 Task: Add Attachment from Trello to Card Card0000000310 in Board Board0000000078 in Workspace WS0000000026 in Trello. Add Cover Blue to Card Card0000000310 in Board Board0000000078 in Workspace WS0000000026 in Trello. Add "Copy Card To …" Button titled Button0000000310 to "bottom" of the list "To Do" to Card Card0000000310 in Board Board0000000078 in Workspace WS0000000026 in Trello. Add Description DS0000000310 to Card Card0000000310 in Board Board0000000078 in Workspace WS0000000026 in Trello. Add Comment CM0000000310 to Card Card0000000310 in Board Board0000000078 in Workspace WS0000000026 in Trello
Action: Mouse moved to (342, 332)
Screenshot: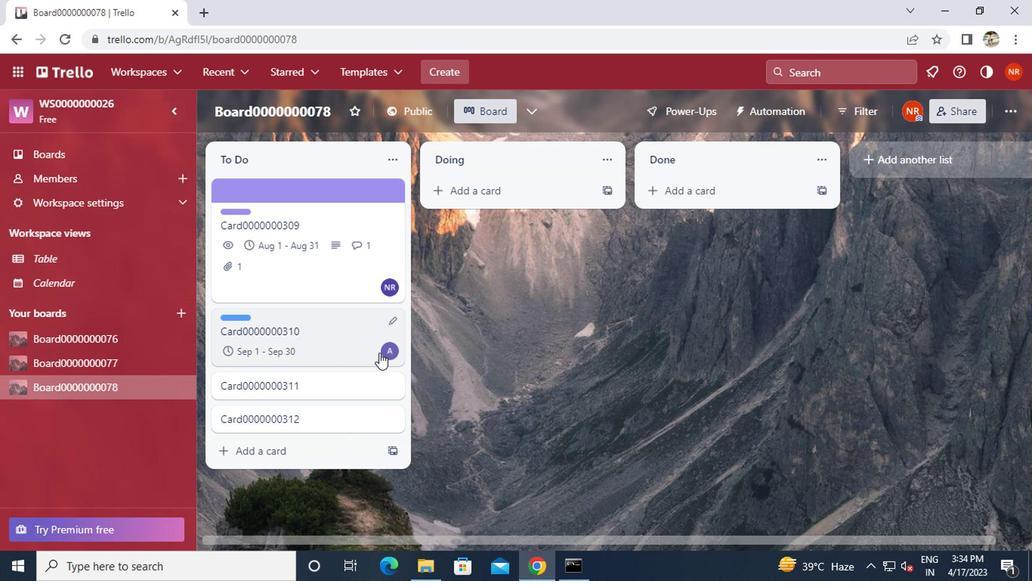 
Action: Mouse pressed left at (342, 332)
Screenshot: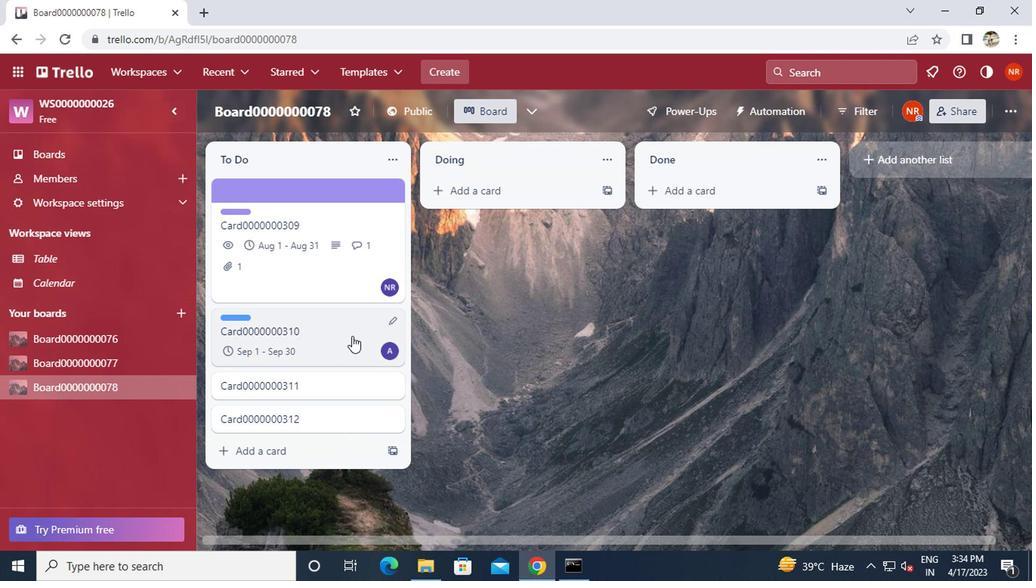 
Action: Mouse moved to (359, 341)
Screenshot: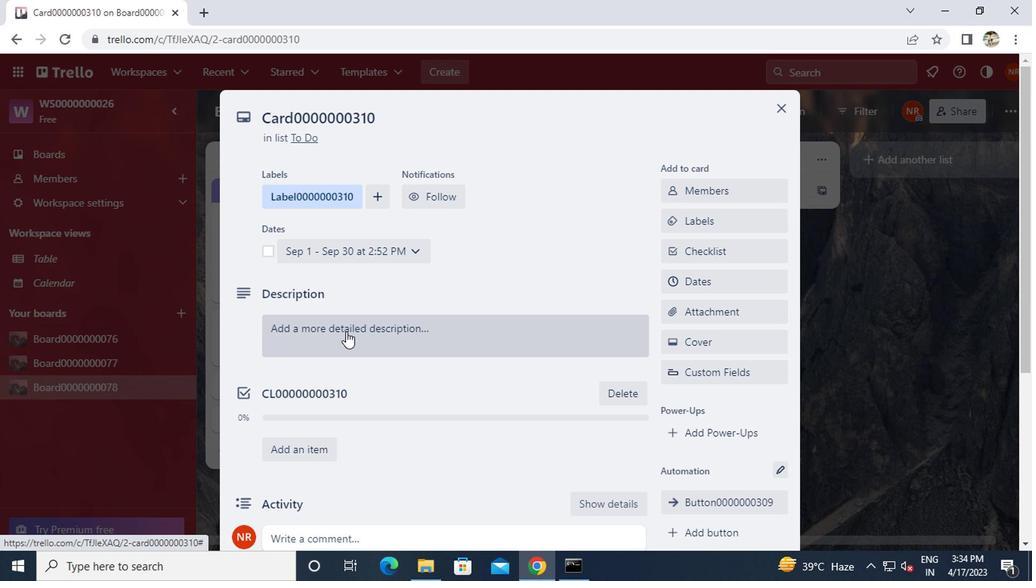 
Action: Mouse scrolled (359, 339) with delta (0, -1)
Screenshot: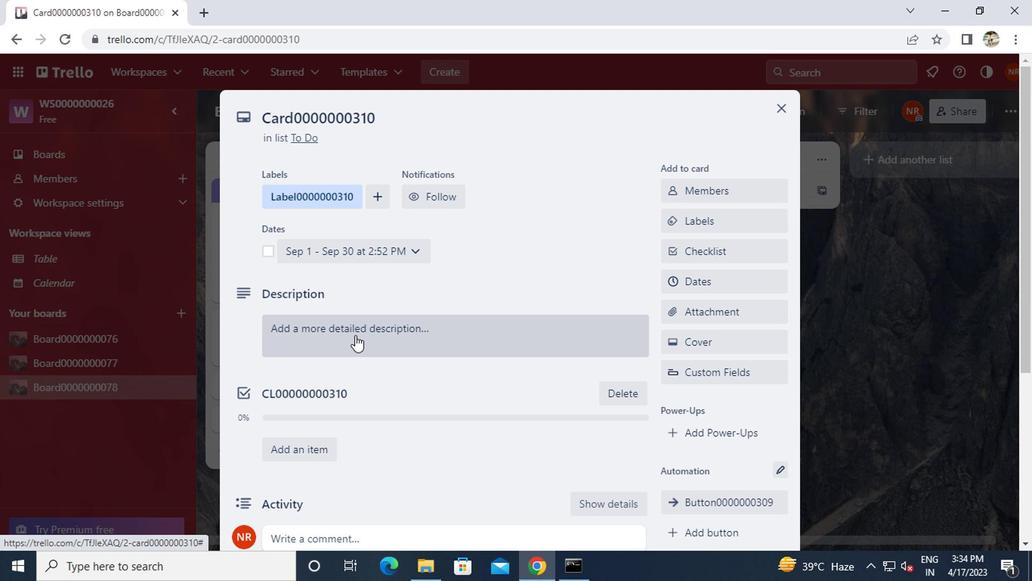 
Action: Mouse moved to (694, 231)
Screenshot: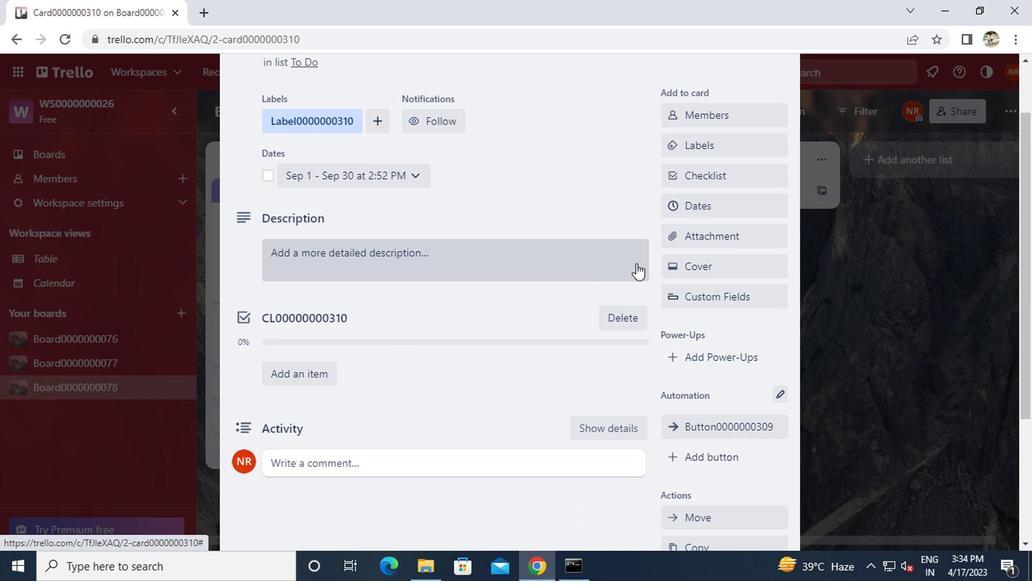 
Action: Mouse pressed left at (694, 231)
Screenshot: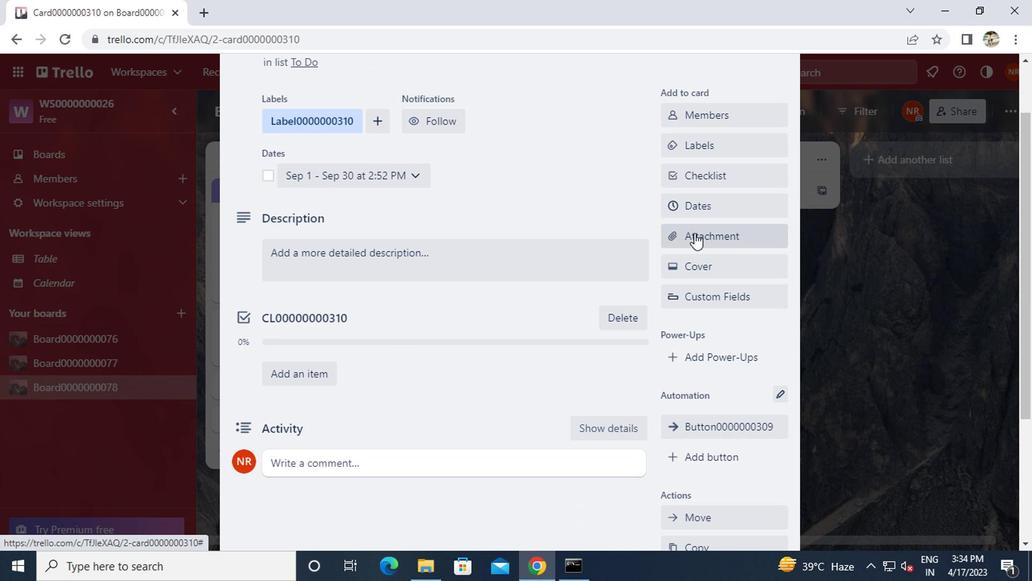 
Action: Mouse moved to (685, 160)
Screenshot: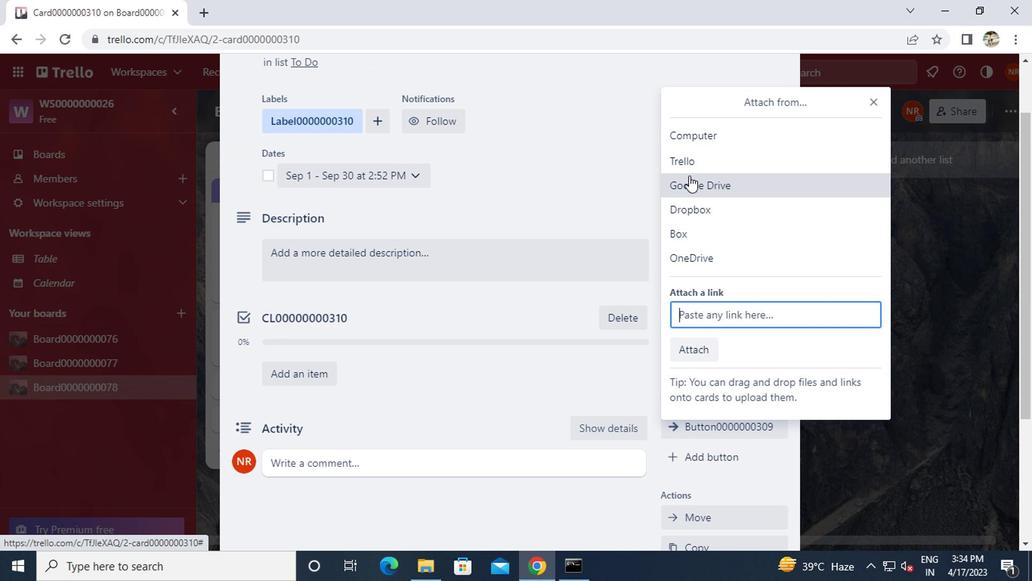 
Action: Mouse pressed left at (685, 160)
Screenshot: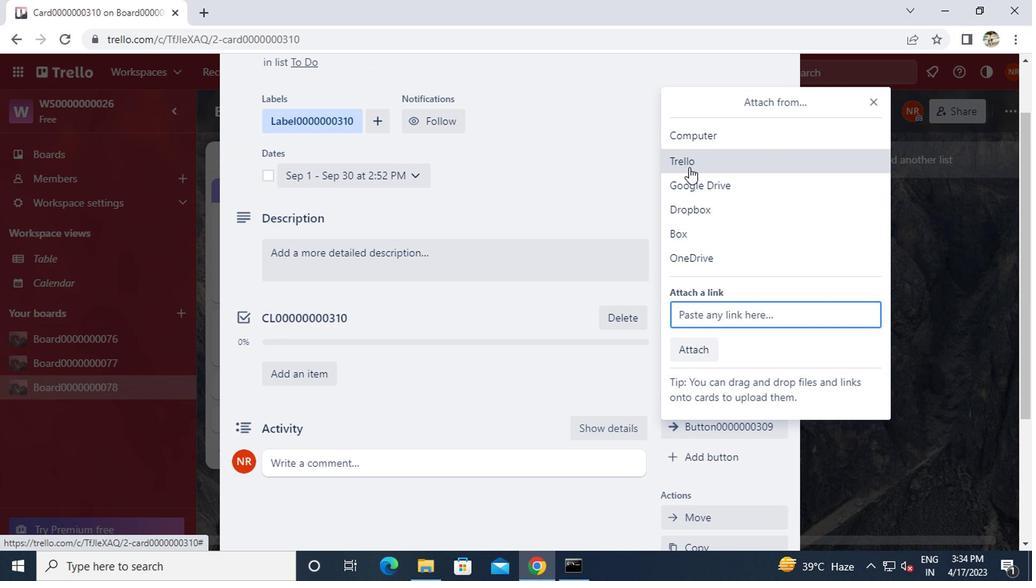 
Action: Mouse moved to (695, 256)
Screenshot: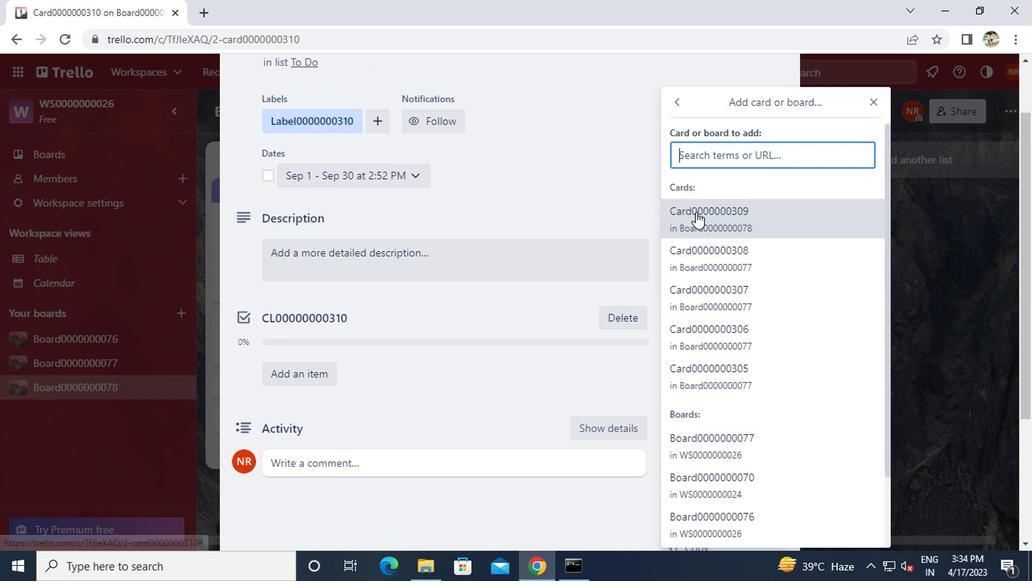 
Action: Mouse pressed left at (695, 256)
Screenshot: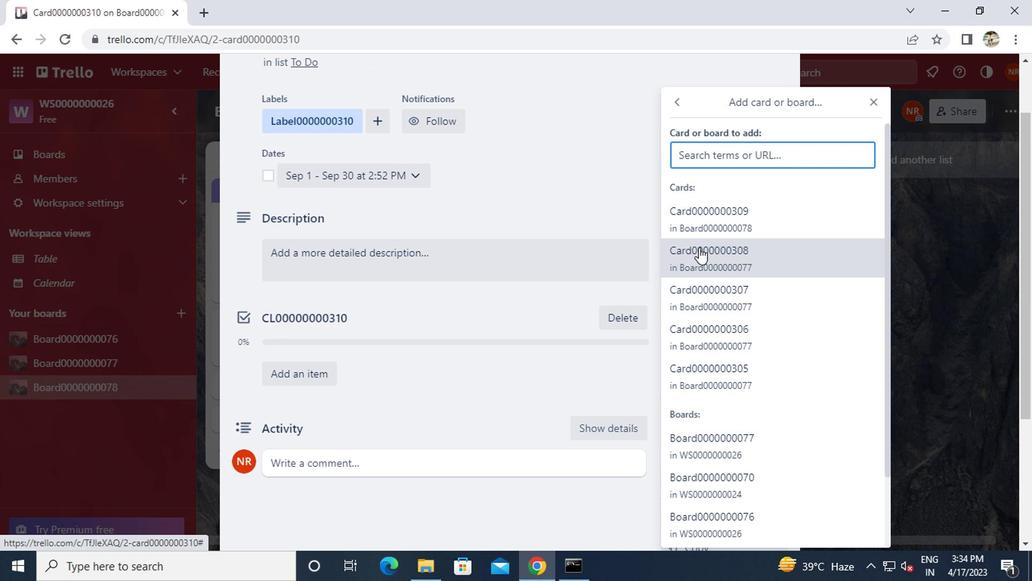 
Action: Mouse pressed left at (695, 256)
Screenshot: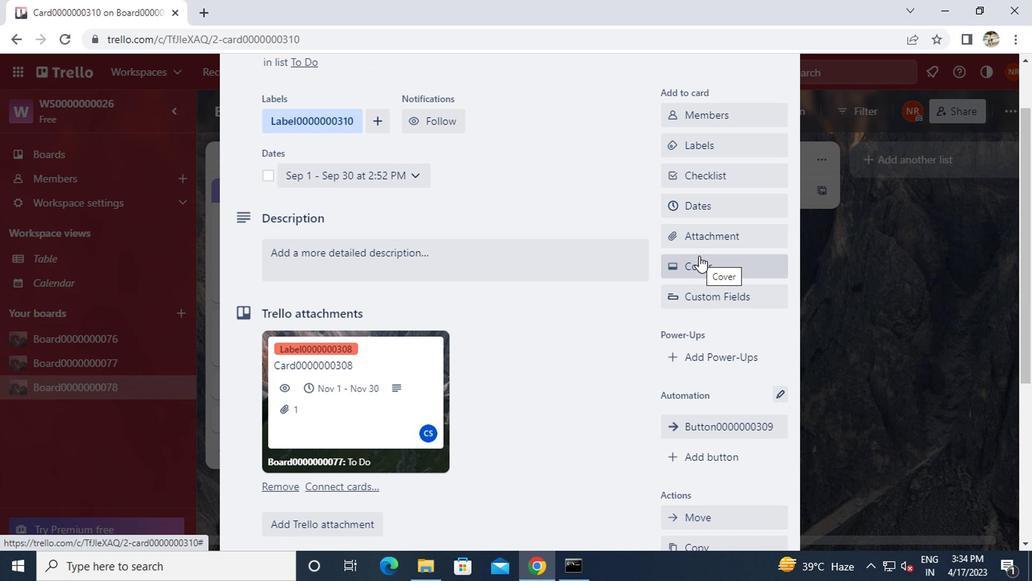
Action: Mouse moved to (678, 265)
Screenshot: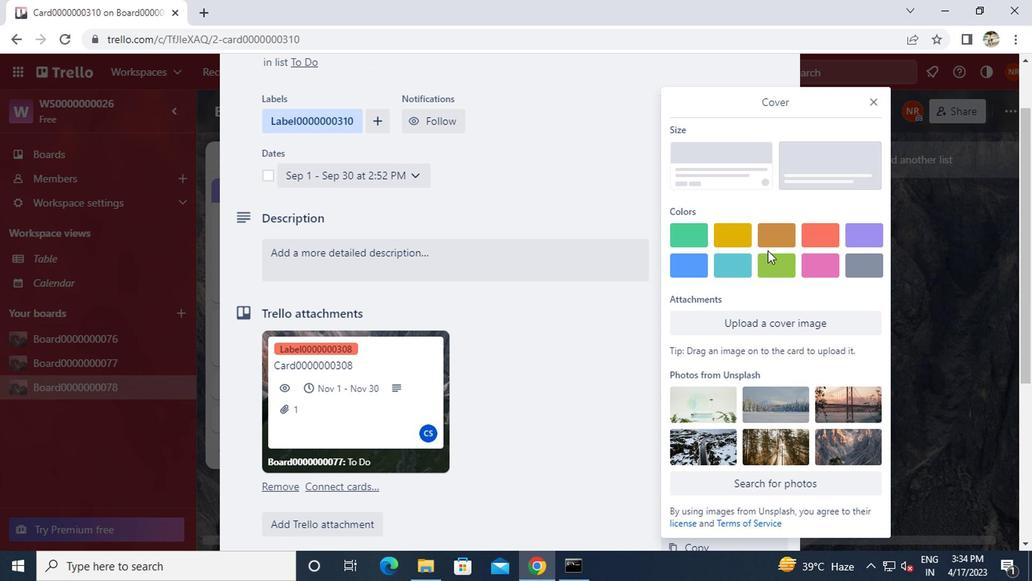 
Action: Mouse pressed left at (678, 265)
Screenshot: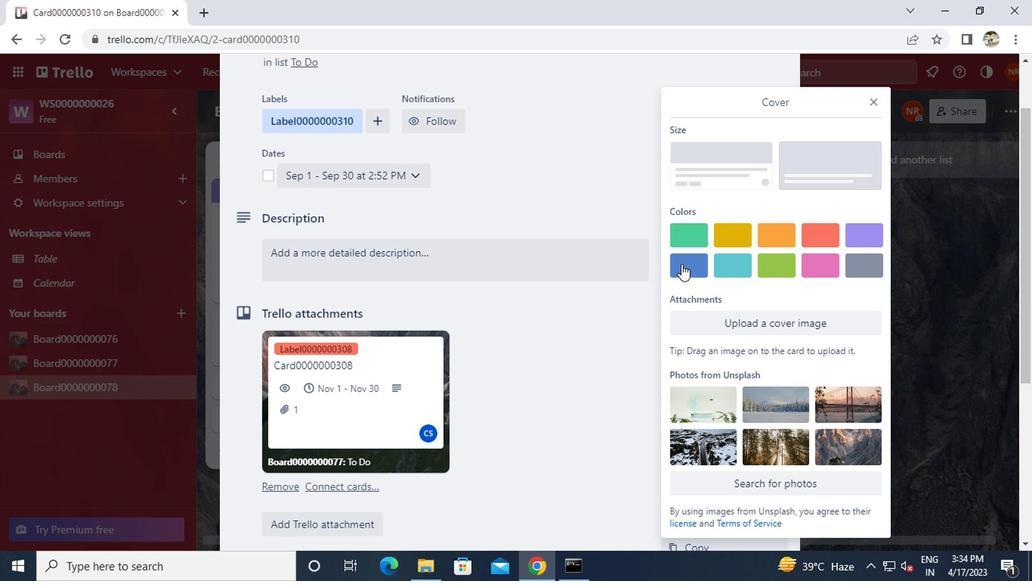 
Action: Mouse moved to (866, 101)
Screenshot: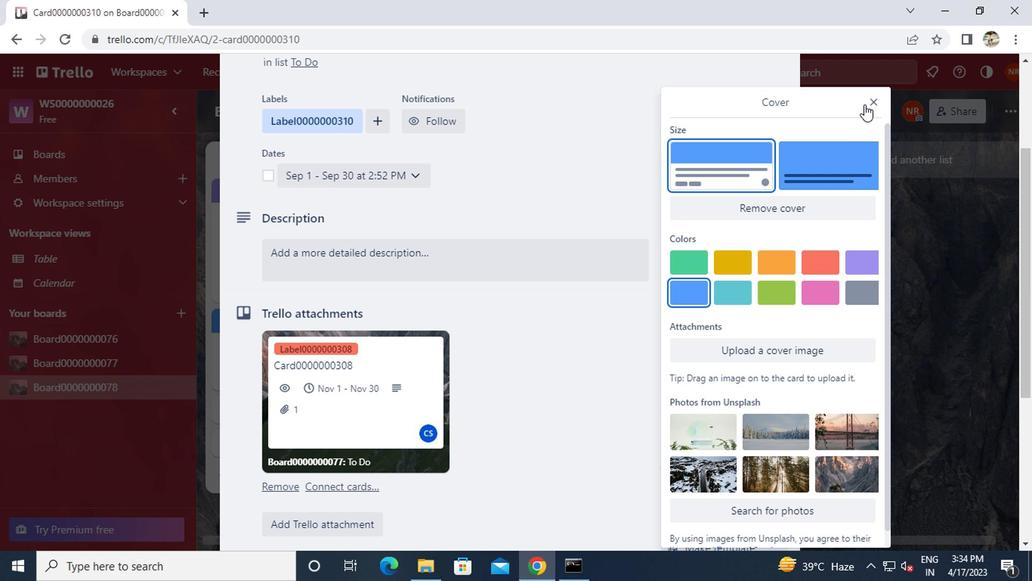 
Action: Mouse pressed left at (866, 101)
Screenshot: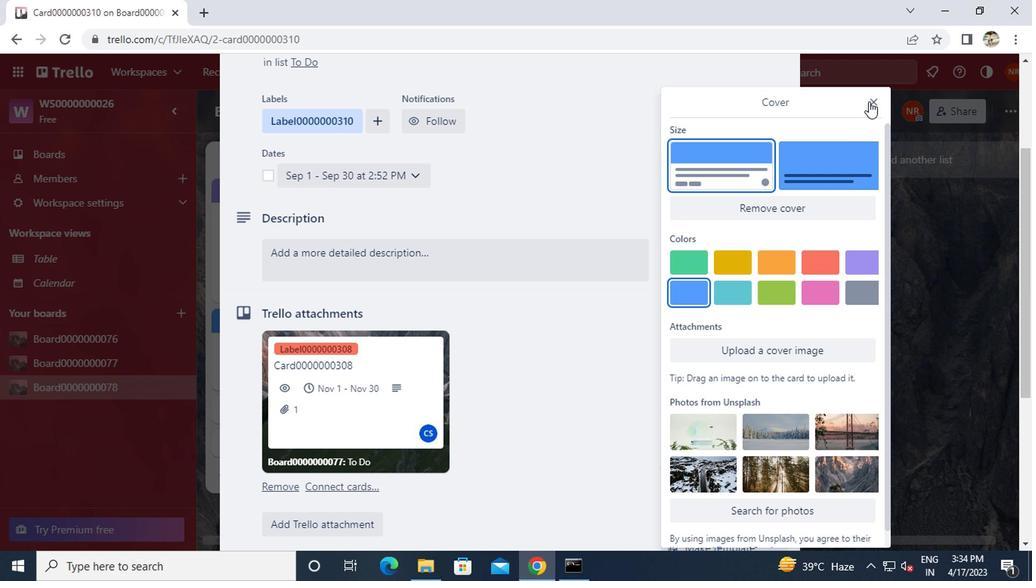 
Action: Mouse moved to (763, 182)
Screenshot: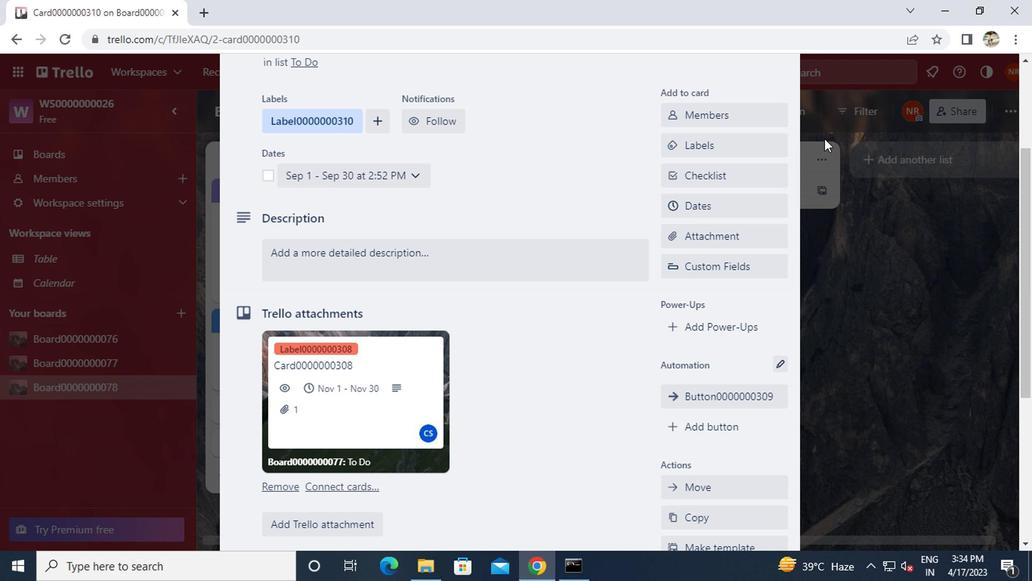
Action: Mouse scrolled (763, 182) with delta (0, 0)
Screenshot: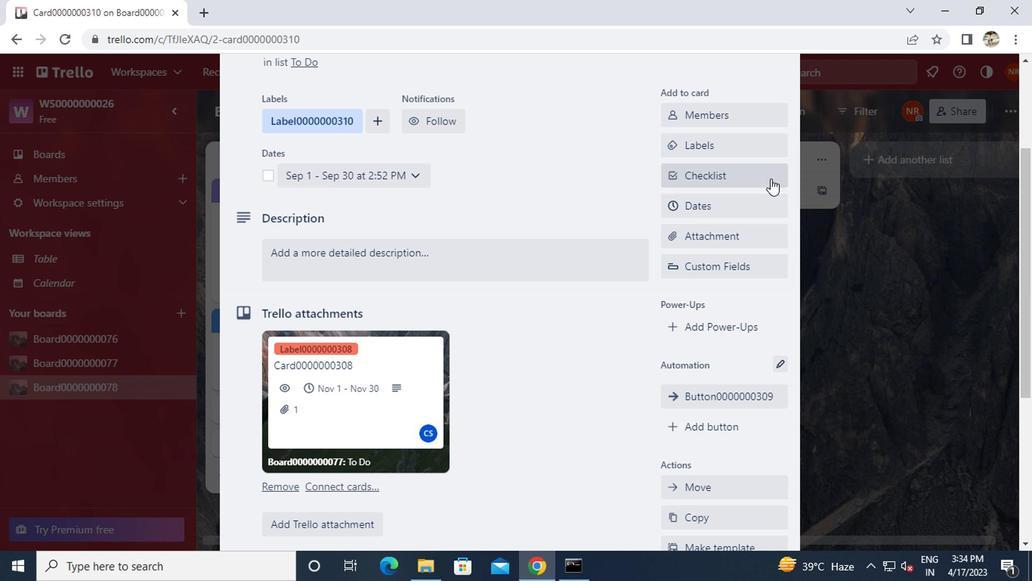 
Action: Mouse moved to (759, 186)
Screenshot: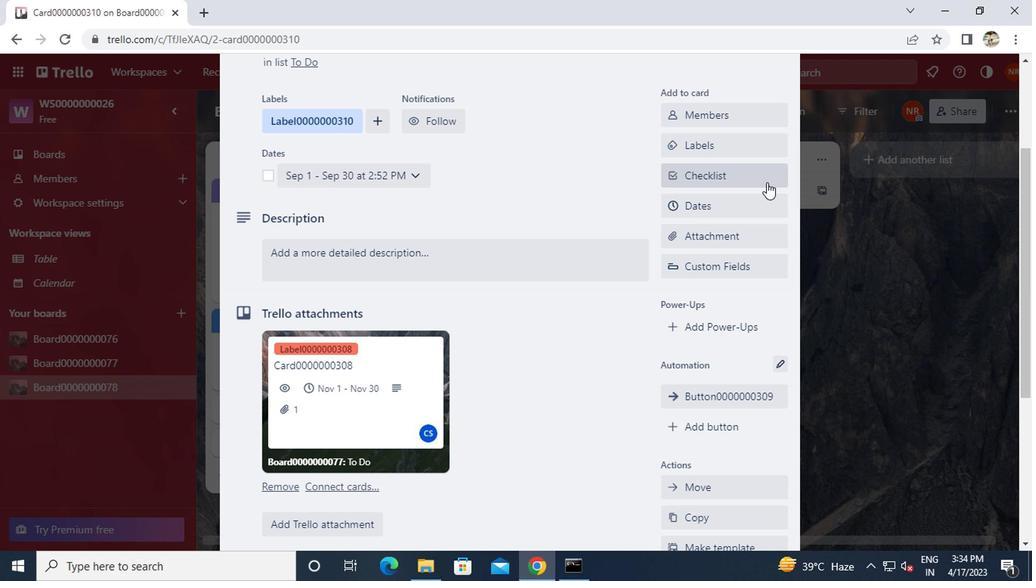 
Action: Mouse scrolled (759, 185) with delta (0, -1)
Screenshot: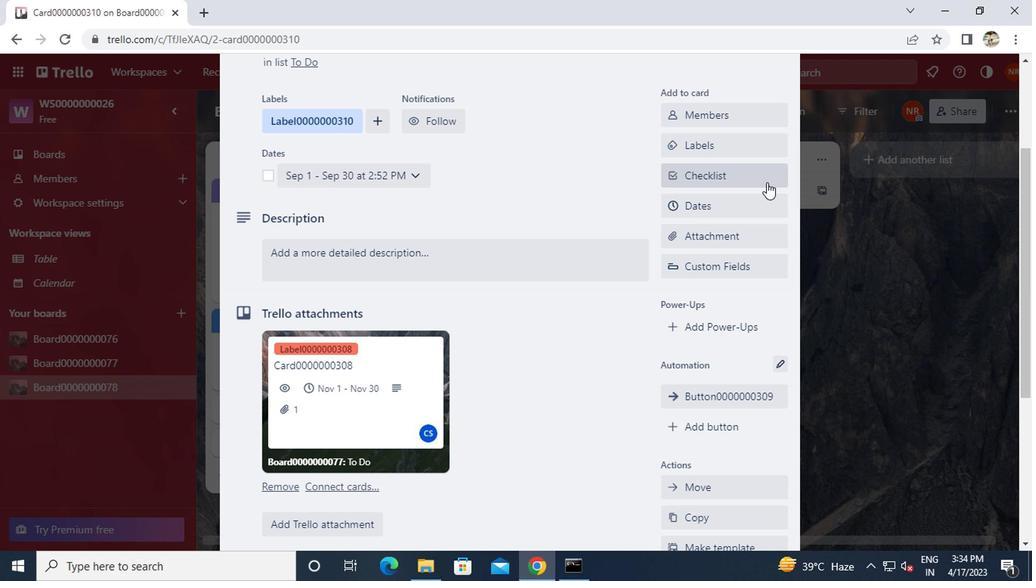 
Action: Mouse moved to (703, 274)
Screenshot: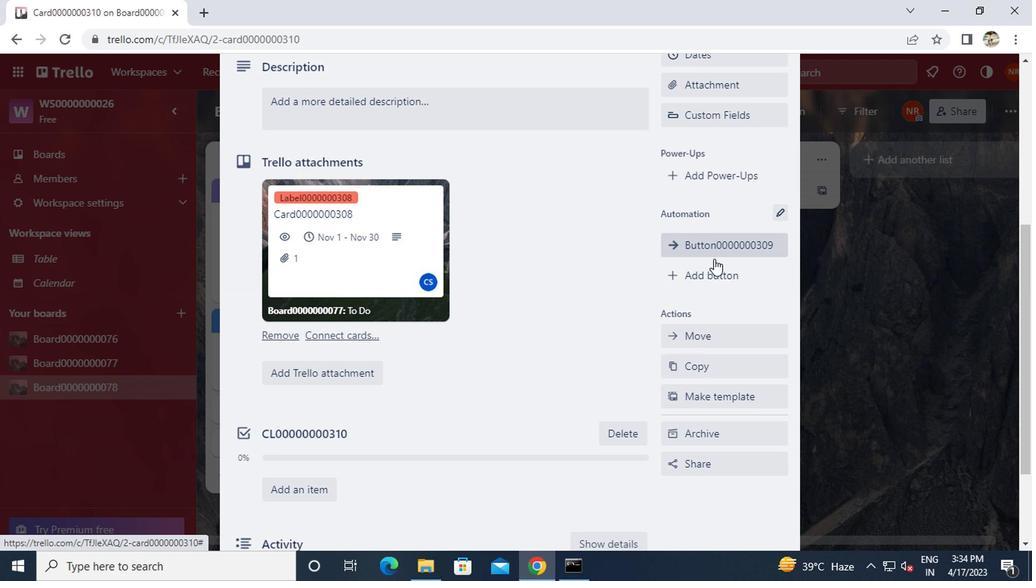 
Action: Mouse pressed left at (703, 274)
Screenshot: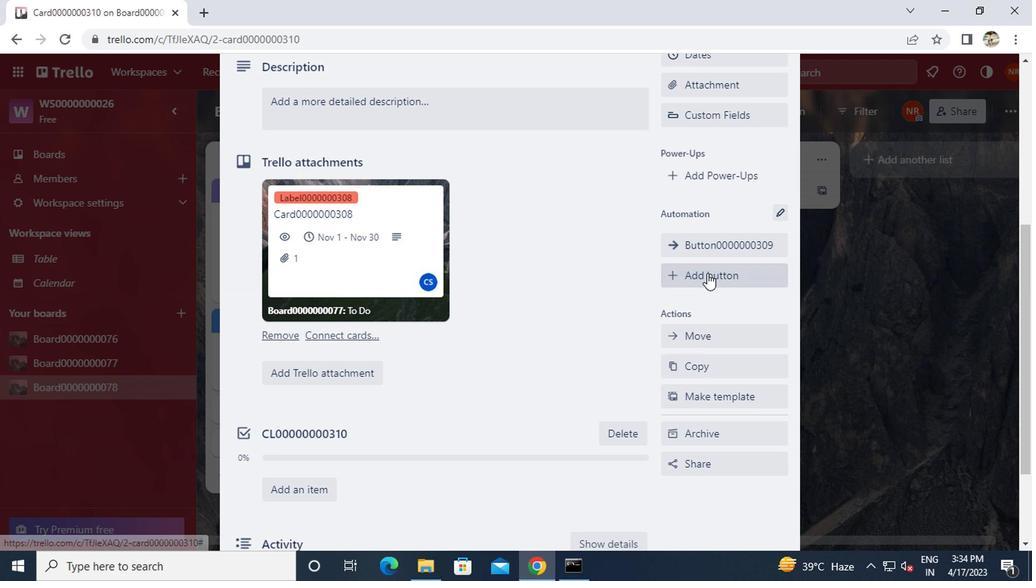 
Action: Mouse moved to (709, 203)
Screenshot: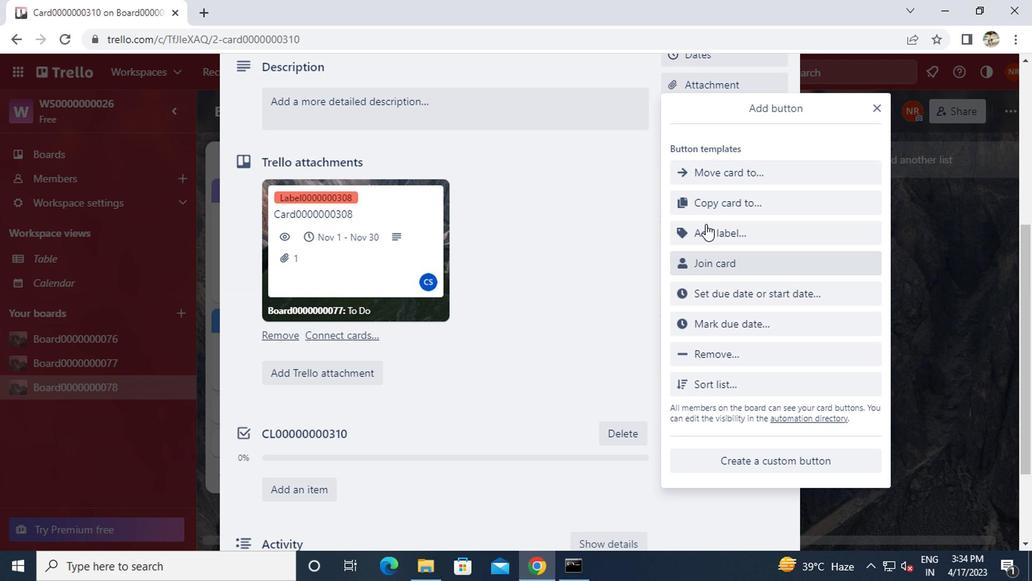 
Action: Mouse pressed left at (709, 203)
Screenshot: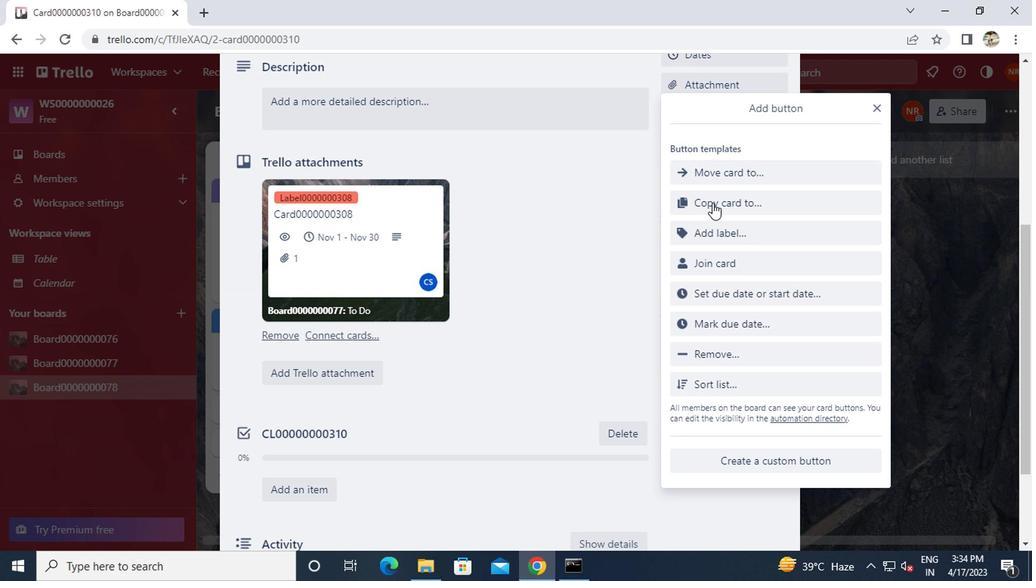 
Action: Key pressed <Key.caps_lock><Key.caps_lock>b<Key.caps_lock>utton0000000310
Screenshot: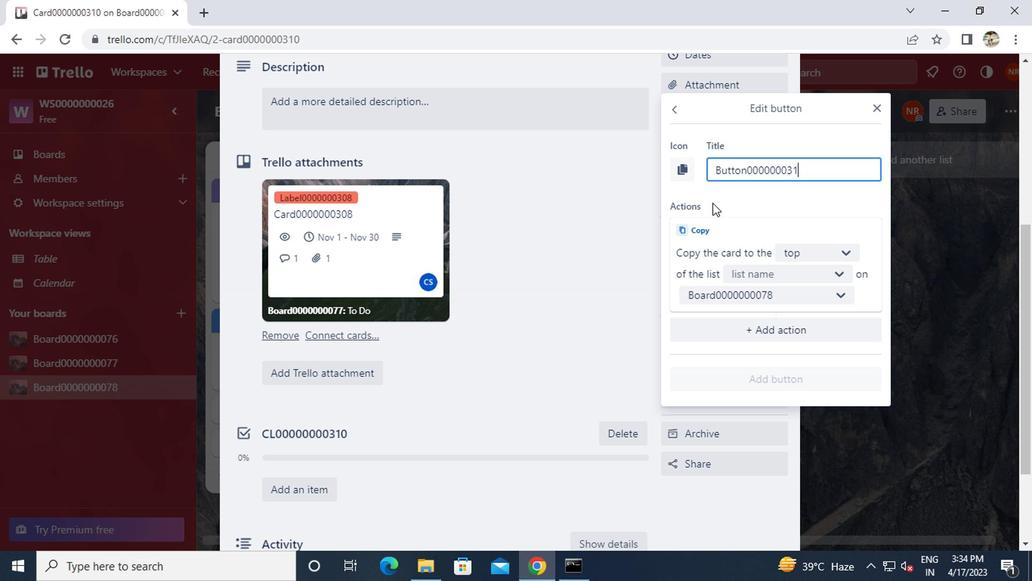 
Action: Mouse moved to (791, 252)
Screenshot: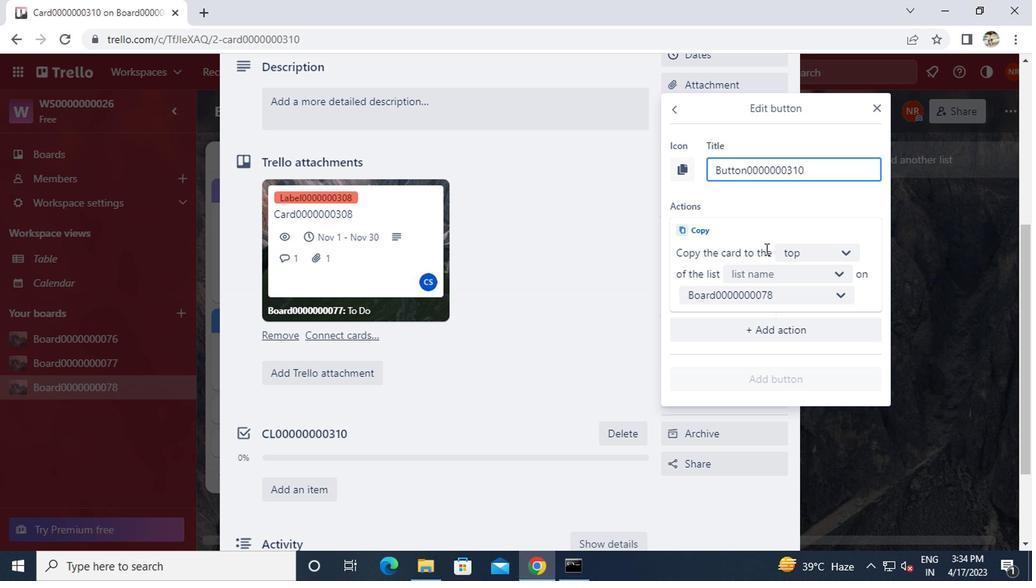 
Action: Mouse pressed left at (791, 252)
Screenshot: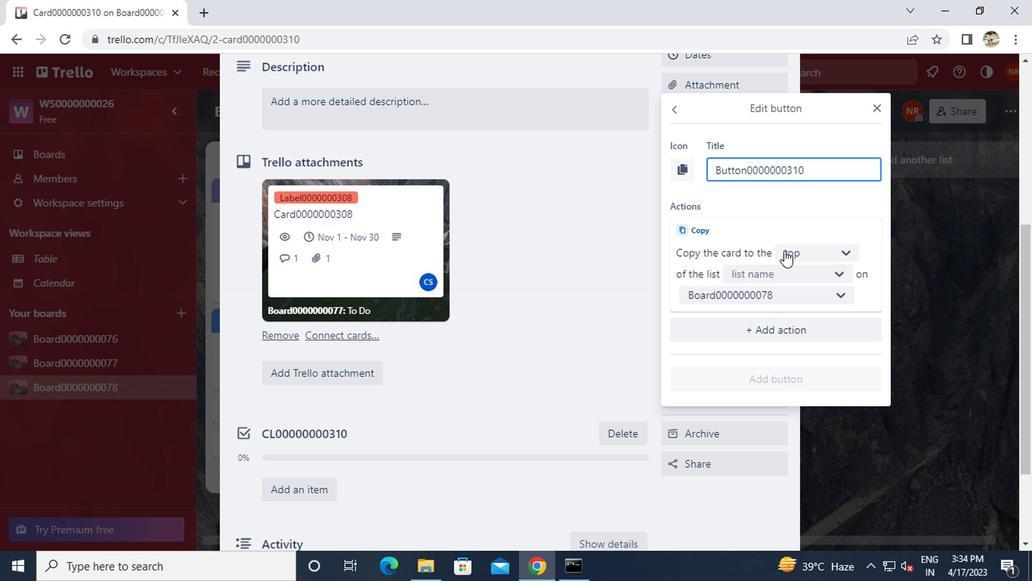 
Action: Mouse moved to (791, 304)
Screenshot: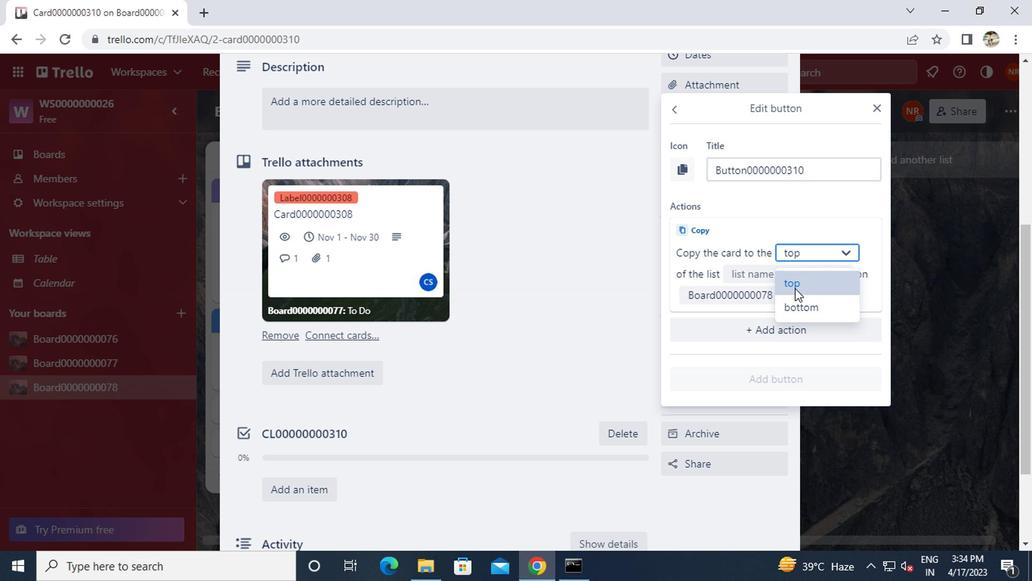 
Action: Mouse pressed left at (791, 304)
Screenshot: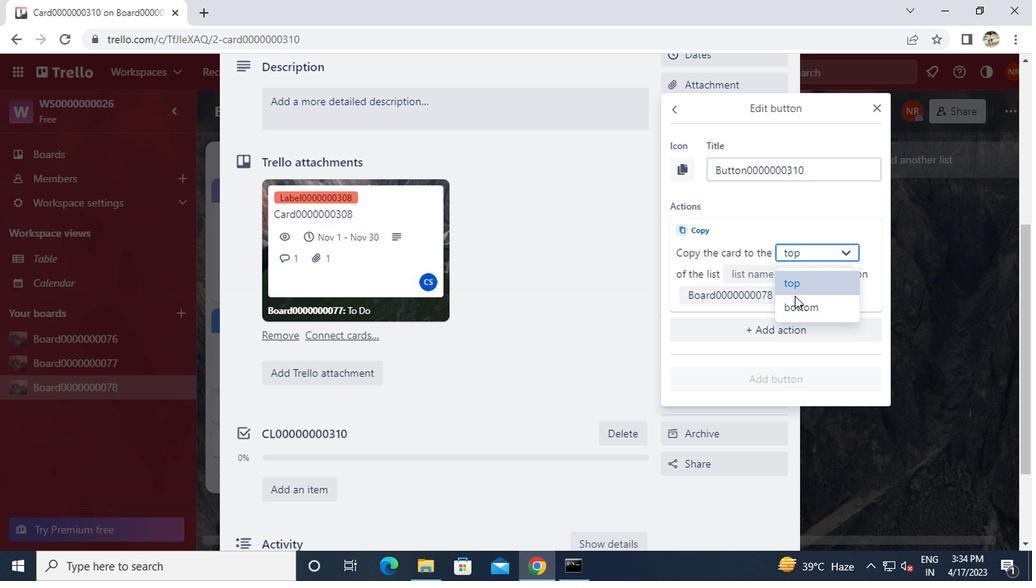 
Action: Mouse moved to (780, 273)
Screenshot: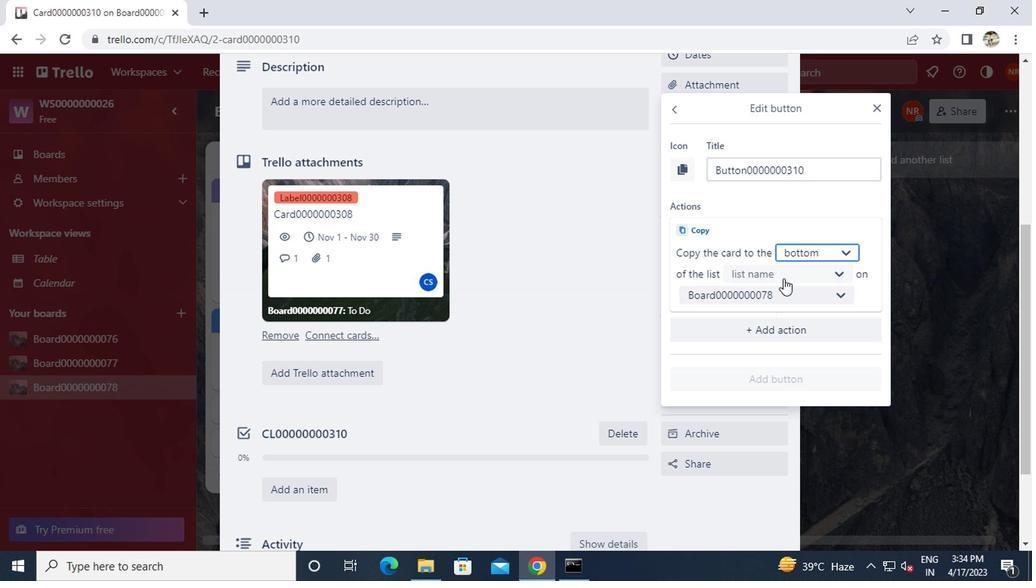 
Action: Mouse pressed left at (780, 273)
Screenshot: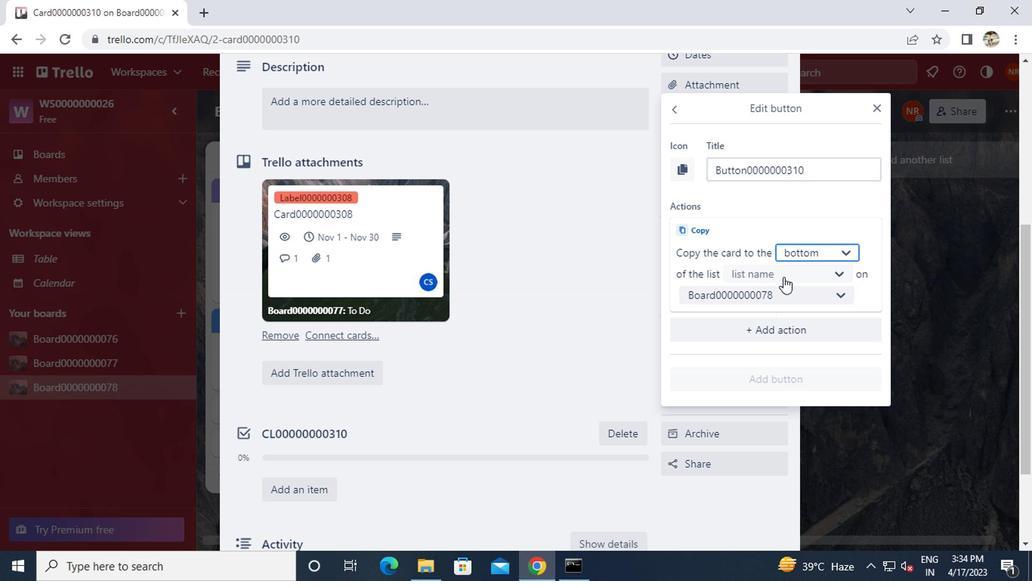 
Action: Mouse moved to (761, 306)
Screenshot: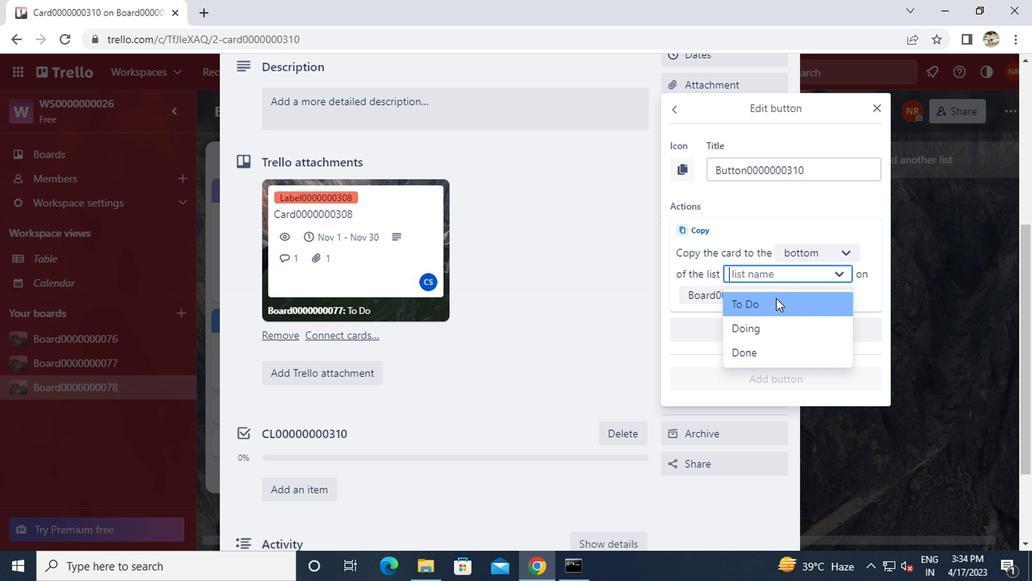 
Action: Mouse pressed left at (761, 306)
Screenshot: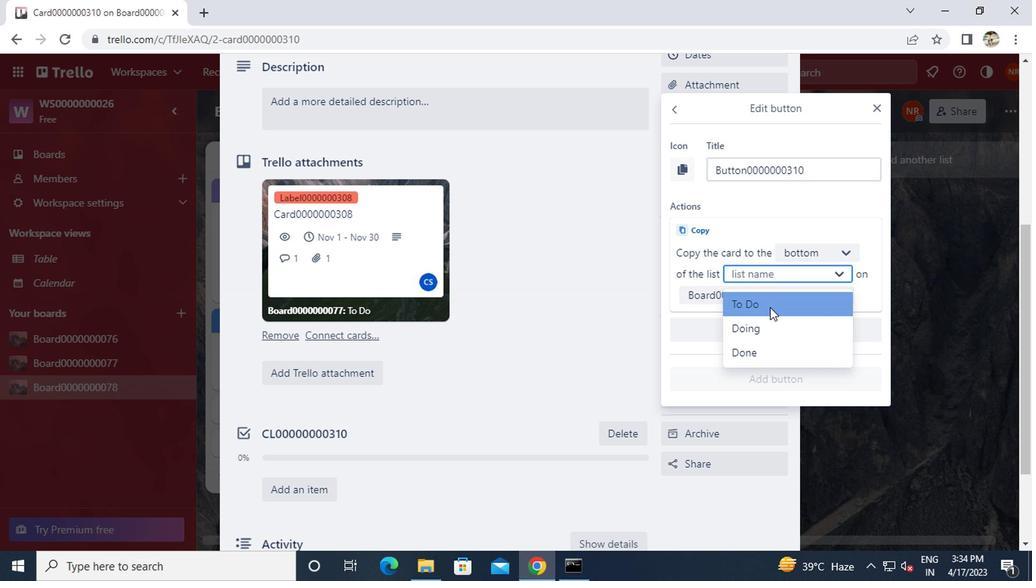 
Action: Mouse moved to (761, 372)
Screenshot: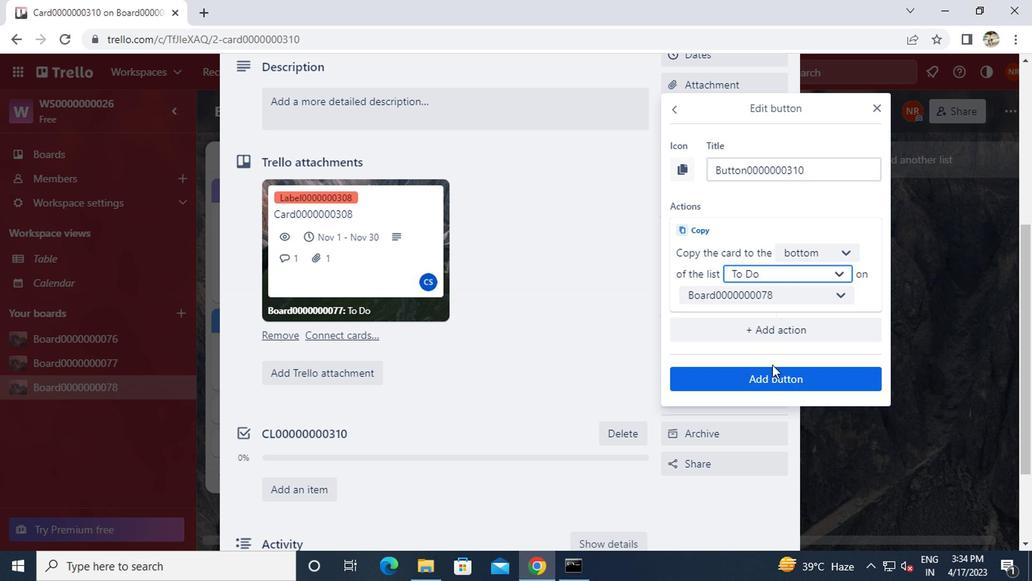 
Action: Mouse pressed left at (761, 372)
Screenshot: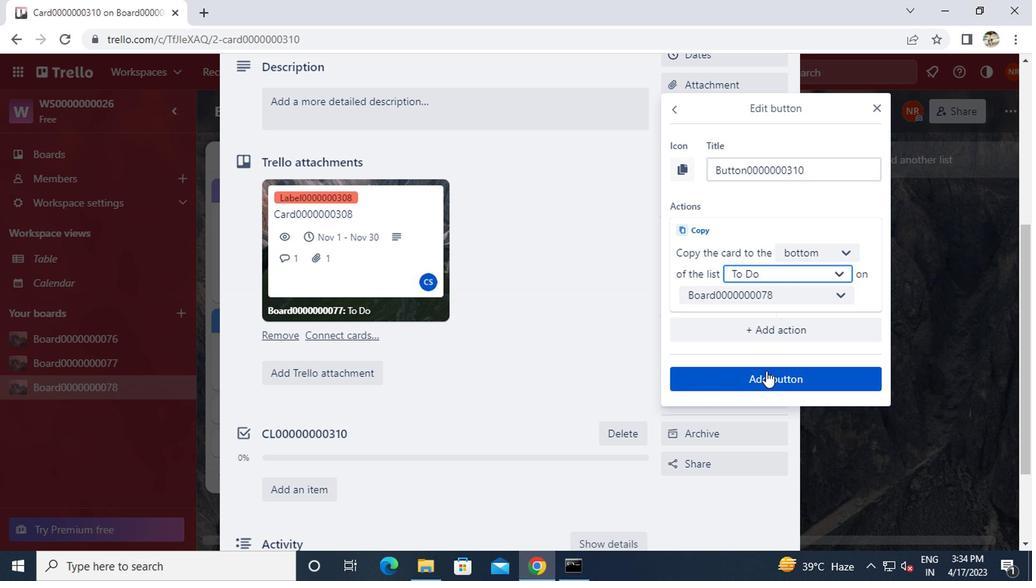 
Action: Mouse moved to (496, 317)
Screenshot: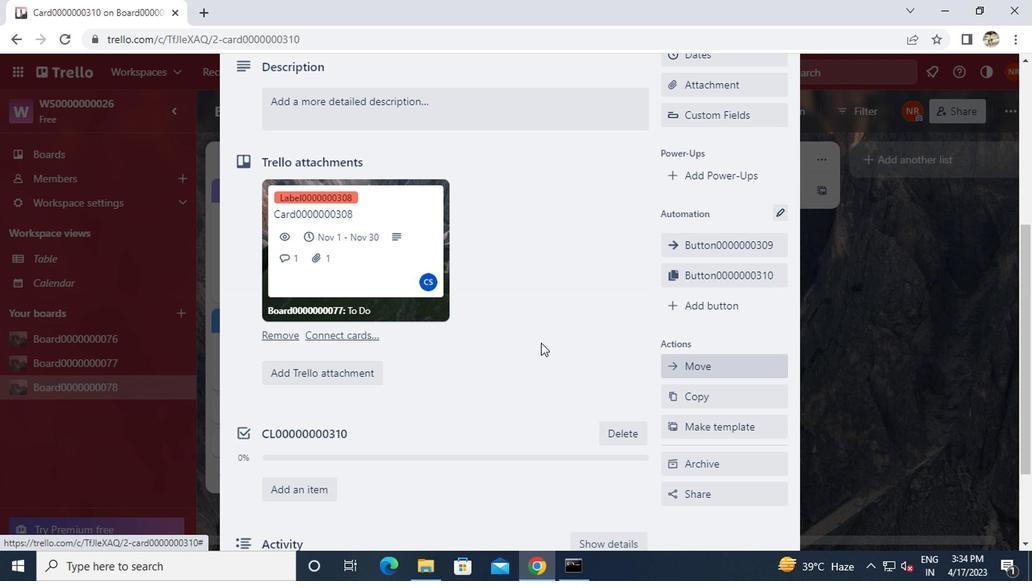 
Action: Mouse scrolled (496, 319) with delta (0, 1)
Screenshot: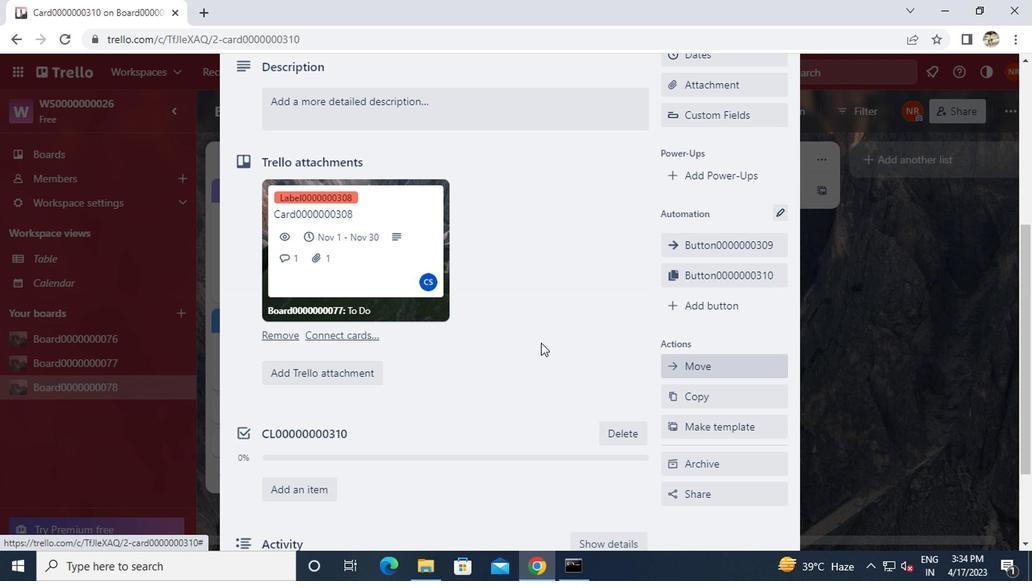 
Action: Mouse moved to (403, 178)
Screenshot: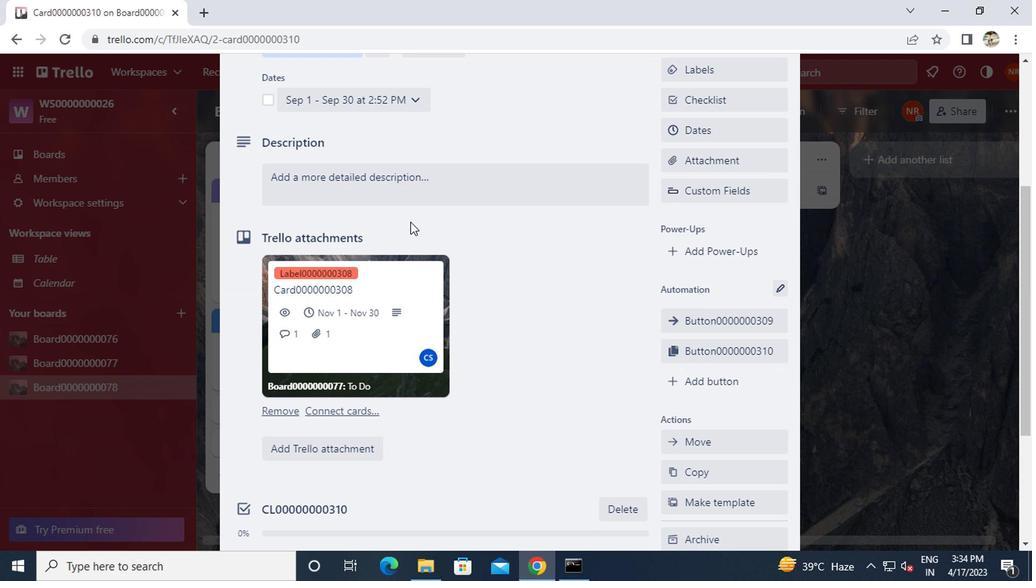 
Action: Mouse pressed left at (403, 178)
Screenshot: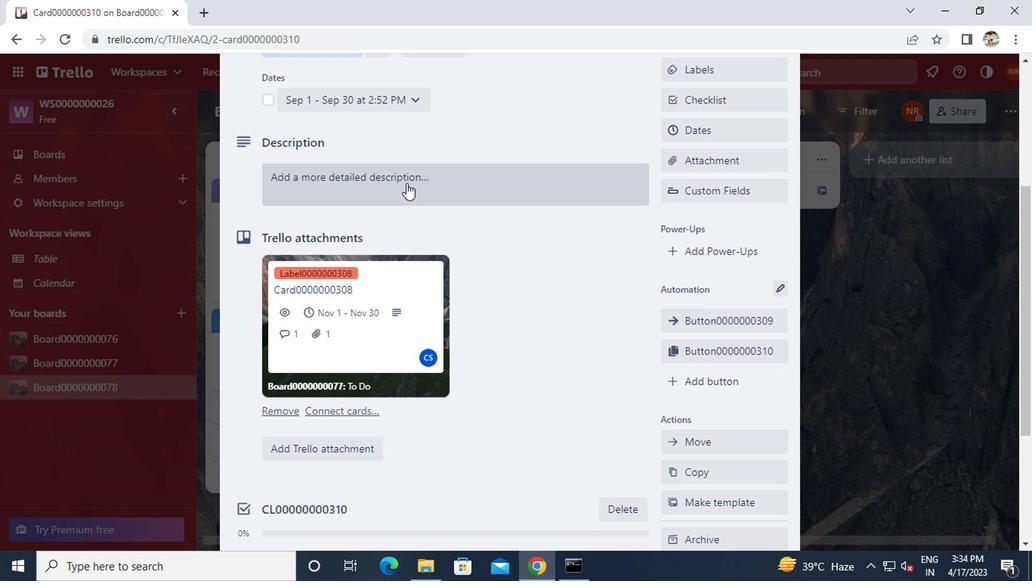 
Action: Key pressed <Key.caps_lock>ds0000000310
Screenshot: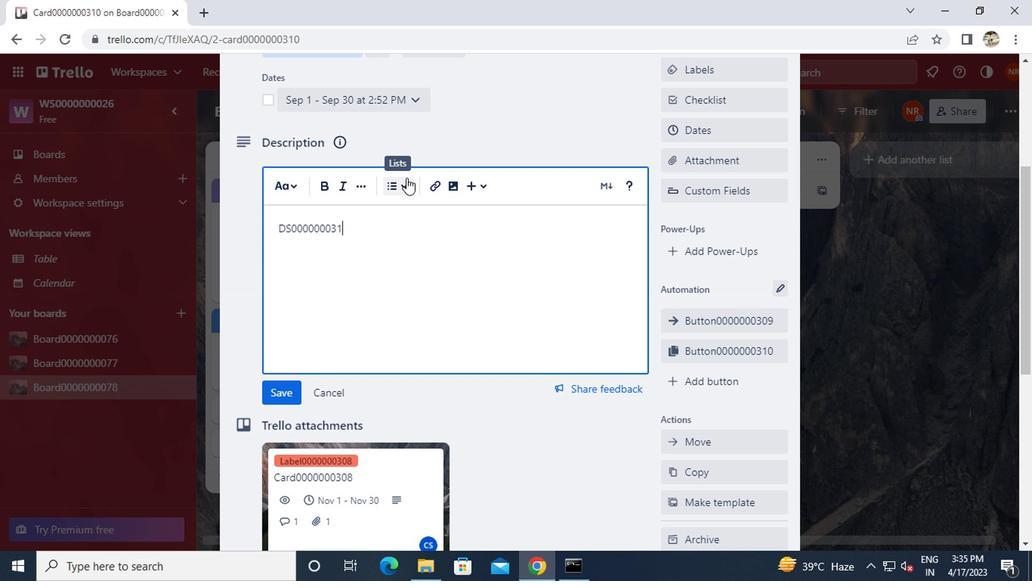 
Action: Mouse moved to (284, 388)
Screenshot: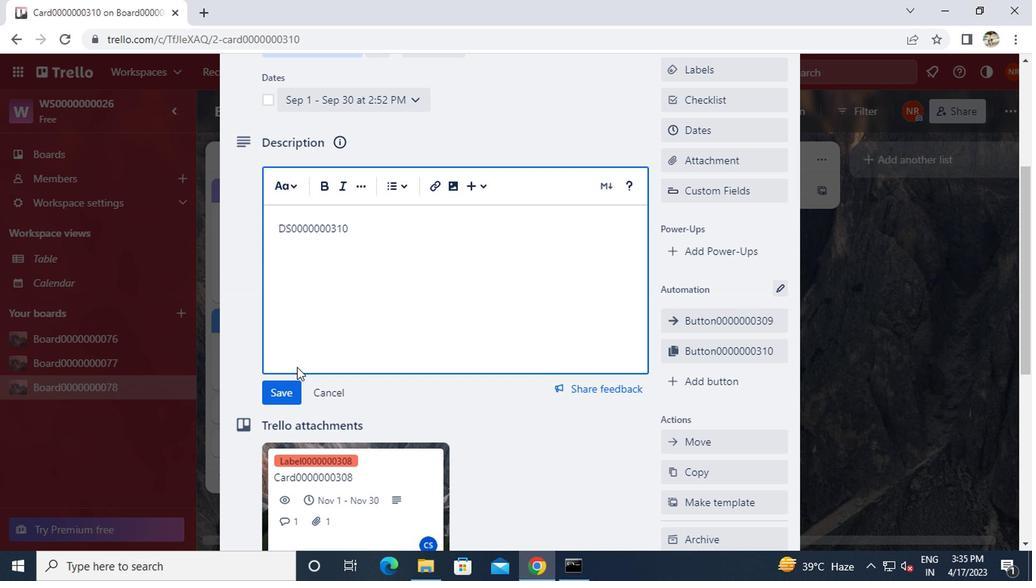 
Action: Mouse pressed left at (284, 388)
Screenshot: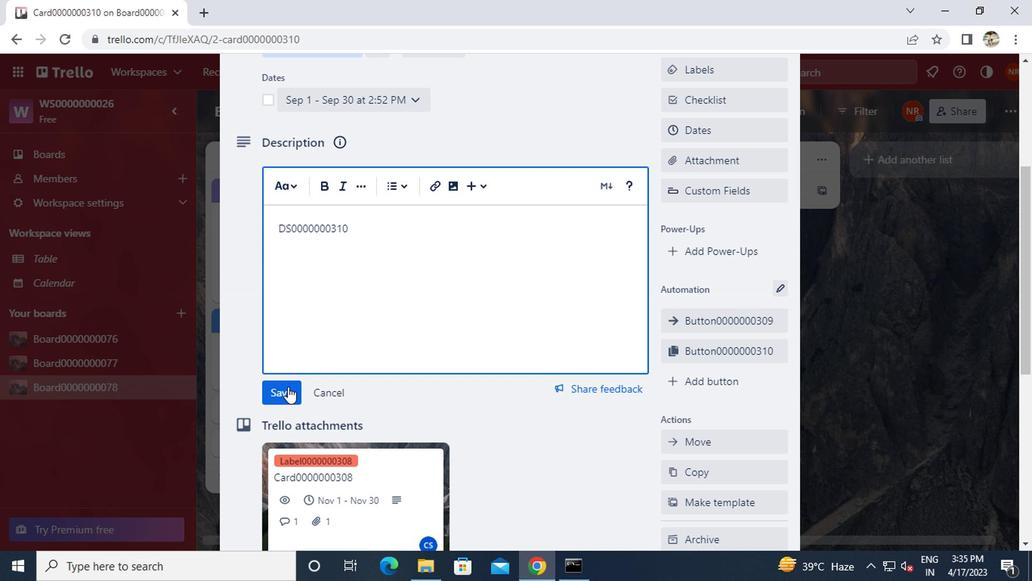 
Action: Mouse scrolled (284, 387) with delta (0, -1)
Screenshot: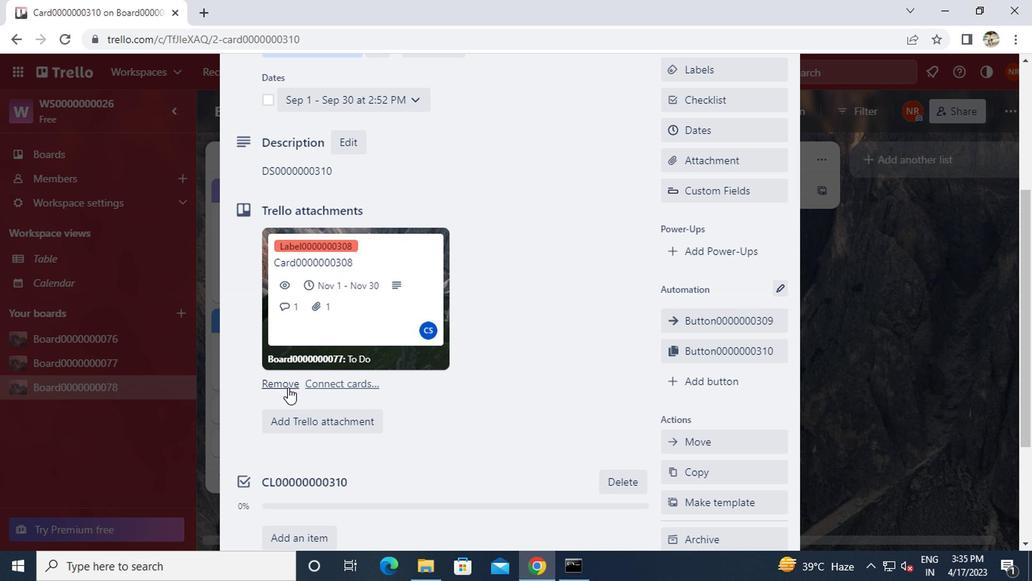 
Action: Mouse scrolled (284, 387) with delta (0, -1)
Screenshot: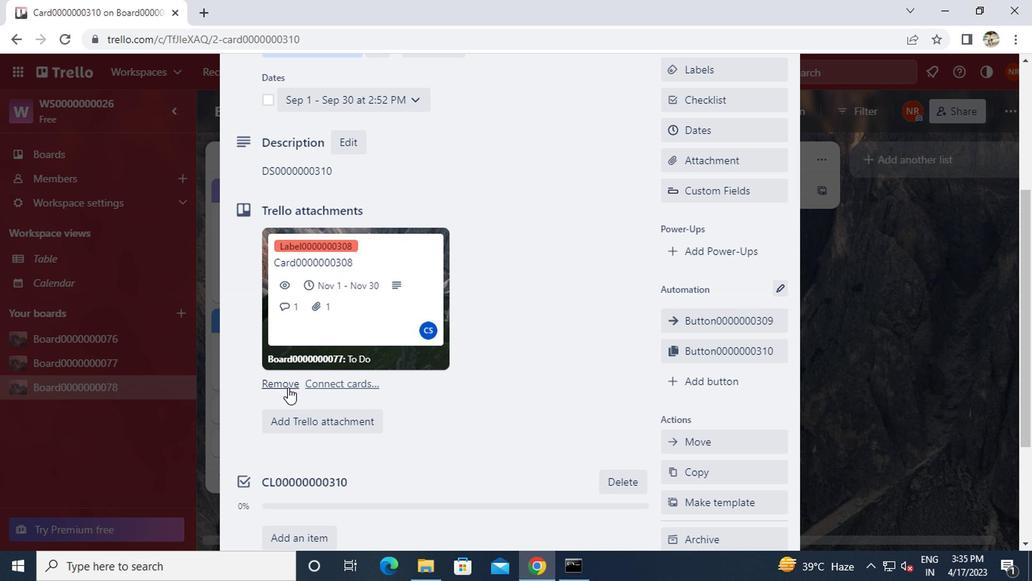 
Action: Mouse scrolled (284, 387) with delta (0, -1)
Screenshot: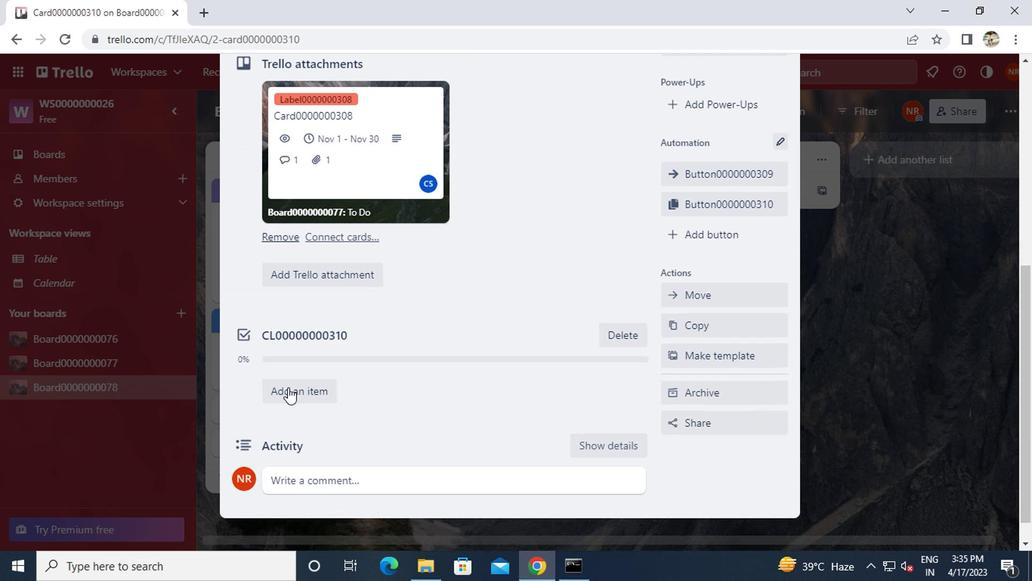 
Action: Mouse scrolled (284, 387) with delta (0, -1)
Screenshot: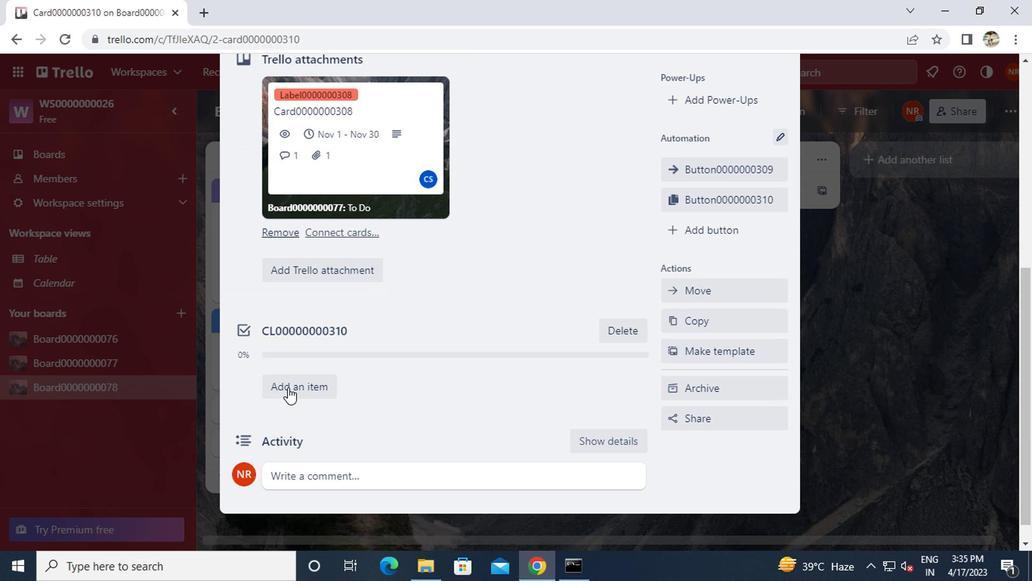 
Action: Mouse moved to (278, 448)
Screenshot: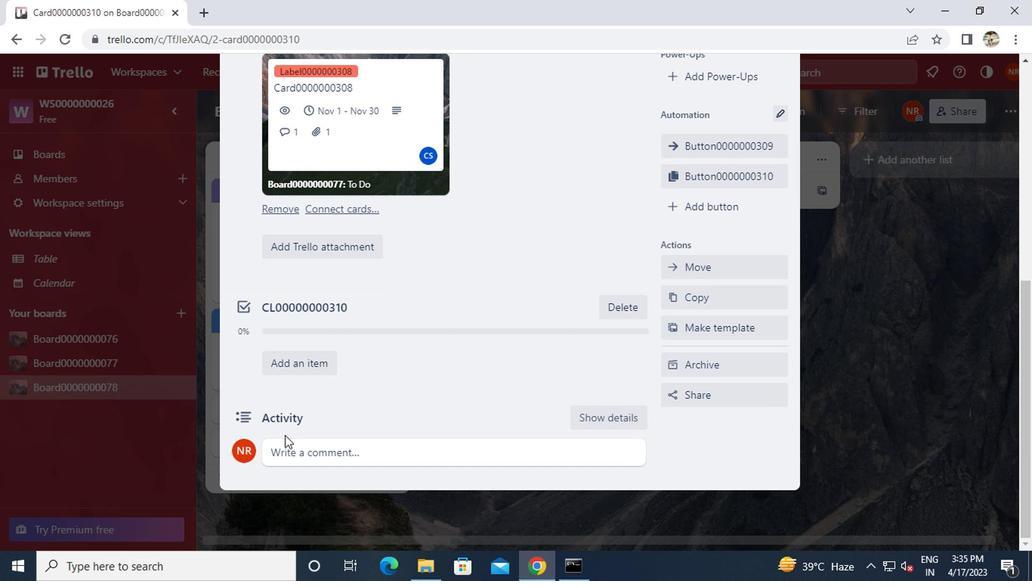 
Action: Mouse pressed left at (278, 448)
Screenshot: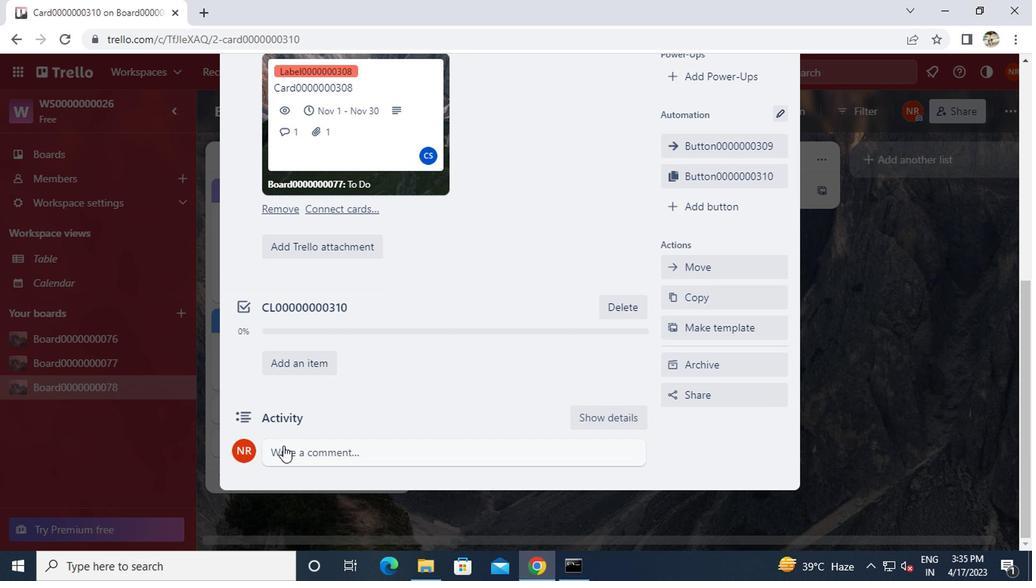 
Action: Key pressed cm0000000310
Screenshot: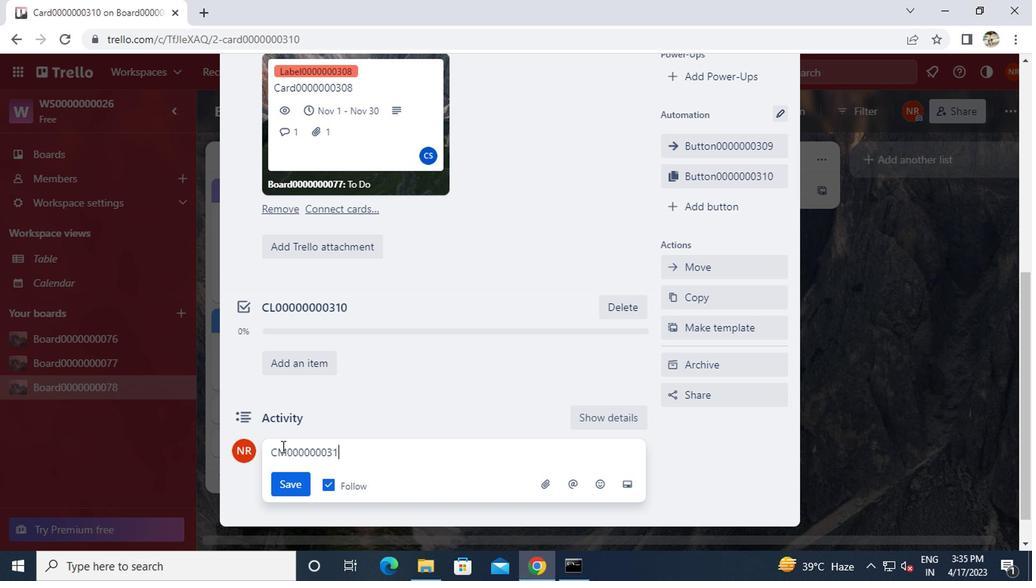 
Action: Mouse moved to (284, 482)
Screenshot: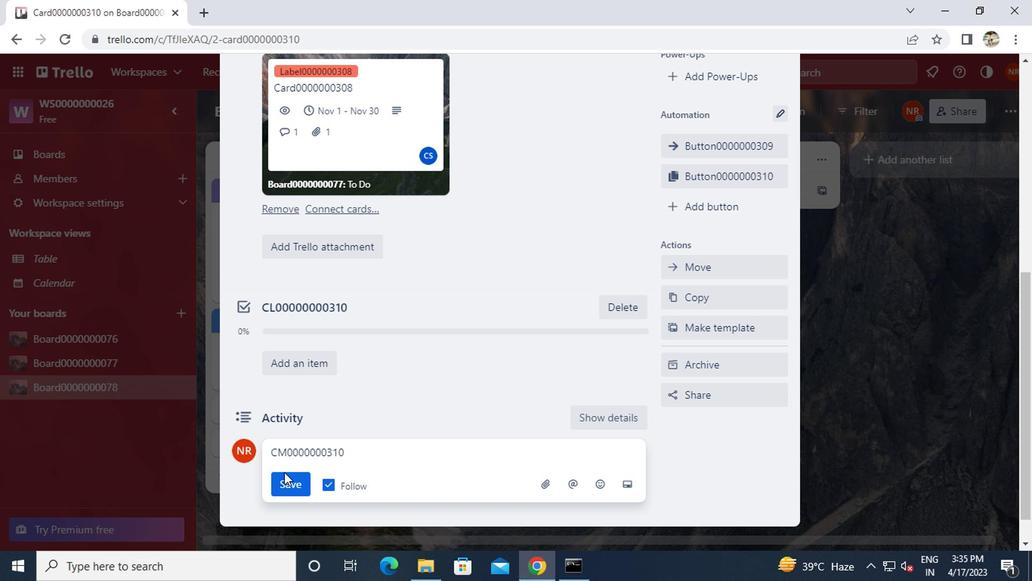 
Action: Mouse pressed left at (284, 482)
Screenshot: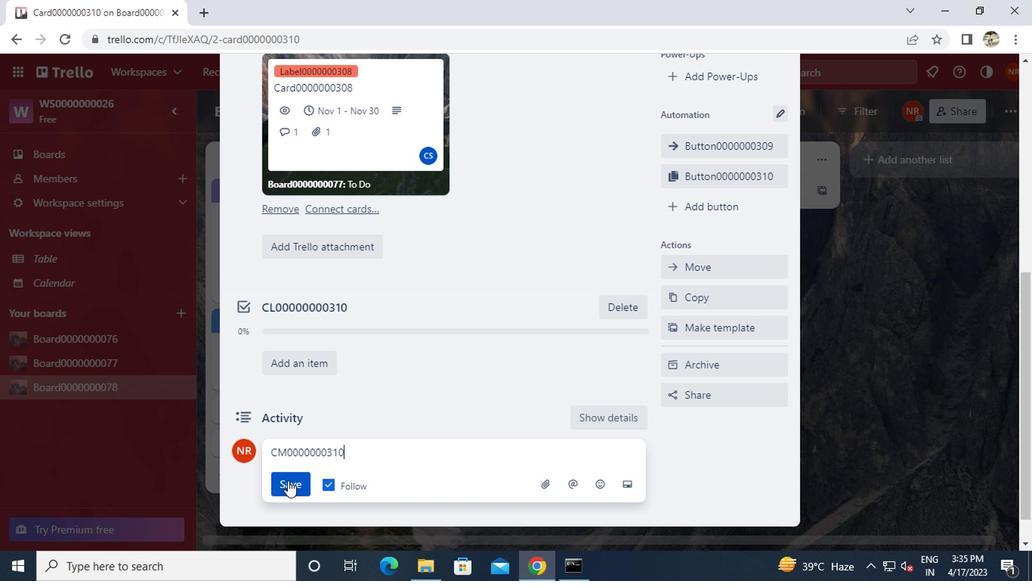 
Action: Key pressed <Key.f8>
Screenshot: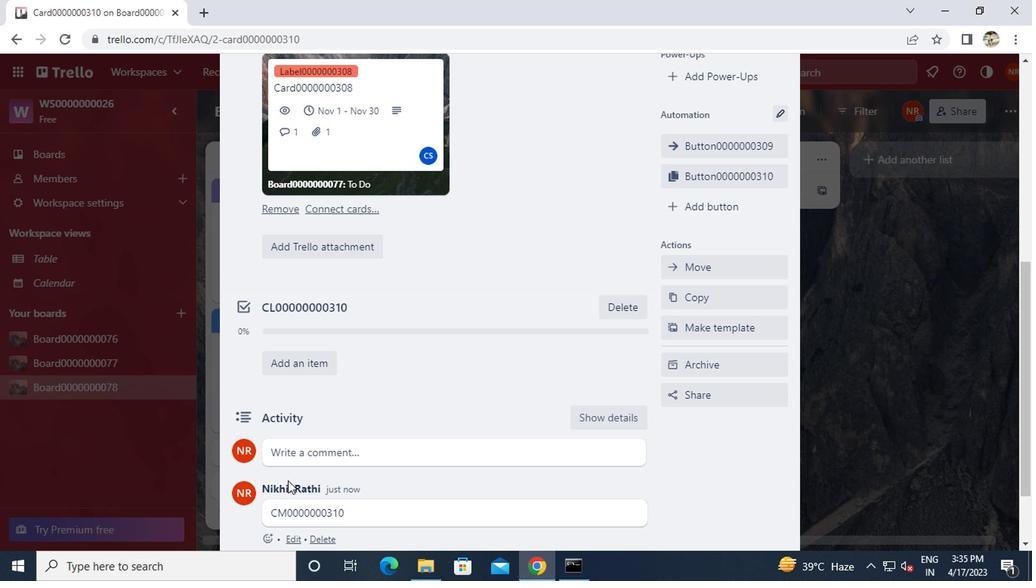 
